 Task: Open a blank google sheet and write heading  Financial WizardAdd Categories in a column and its values below  'Income, Income, Income, Expenses, Expenses, Expenses, Expenses, Expenses, Savings, Savings, Investments, Investments, Debt, Debt & Debt. 'Add Descriptions in next column and its values below  Salary, Freelance Work, Rental Income, Housing, Transportation, Groceries, Utilities, Entertainment, Emergency Fund, Retirement, Stocks, Mutual Funds, Credit Card 1, Credit Card 2 & Student Loan. Add Amount in next column and its values below  $5,000, $1,200, $500, $1,200, $300, $400, $200, $150, $500, $1,000, $500, $300, $200, $100 & $300. Save page Budget Management Template
Action: Mouse moved to (151, 124)
Screenshot: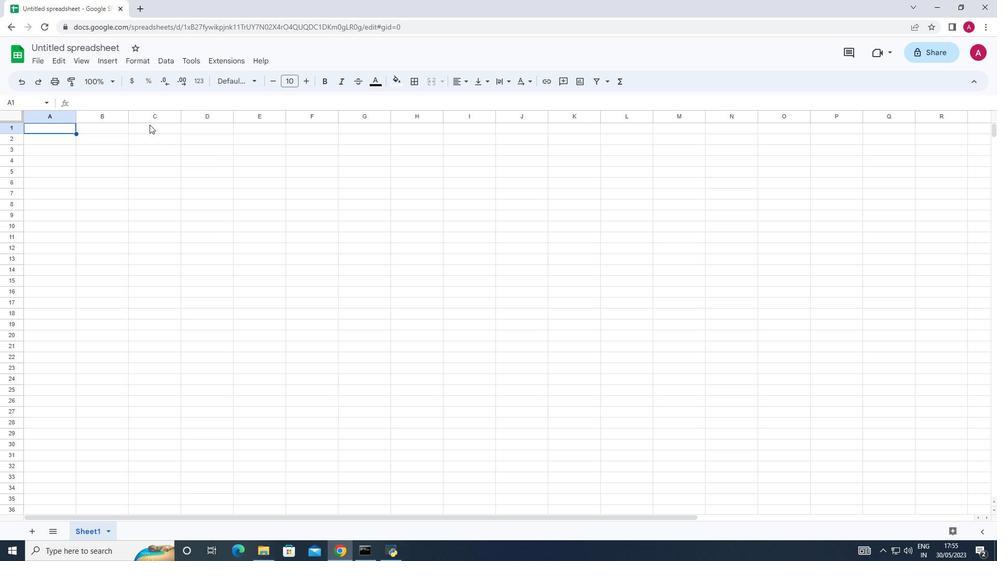 
Action: Mouse pressed left at (151, 124)
Screenshot: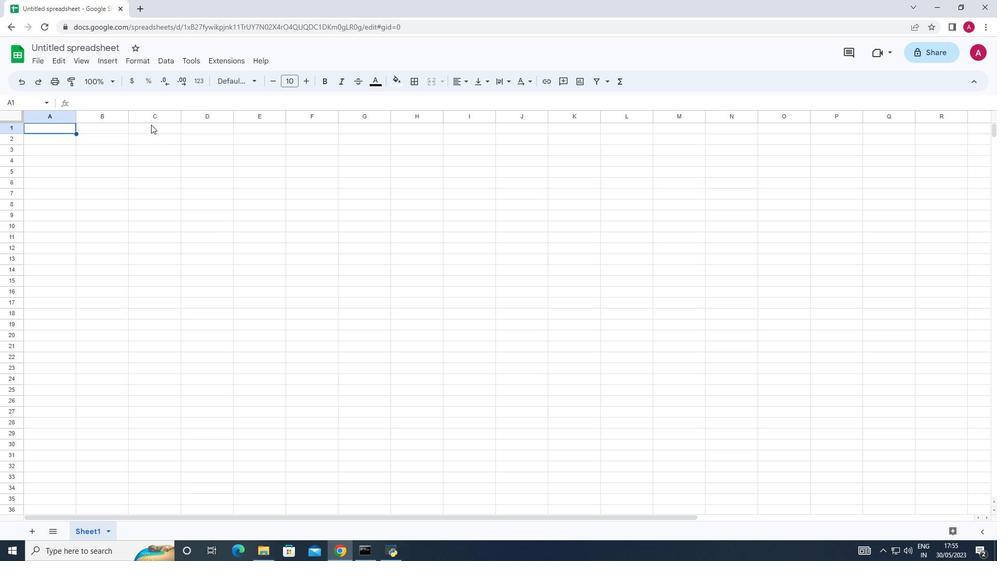 
Action: Key pressed <Key.shift>Financial<Key.space><Key.shift>W
Screenshot: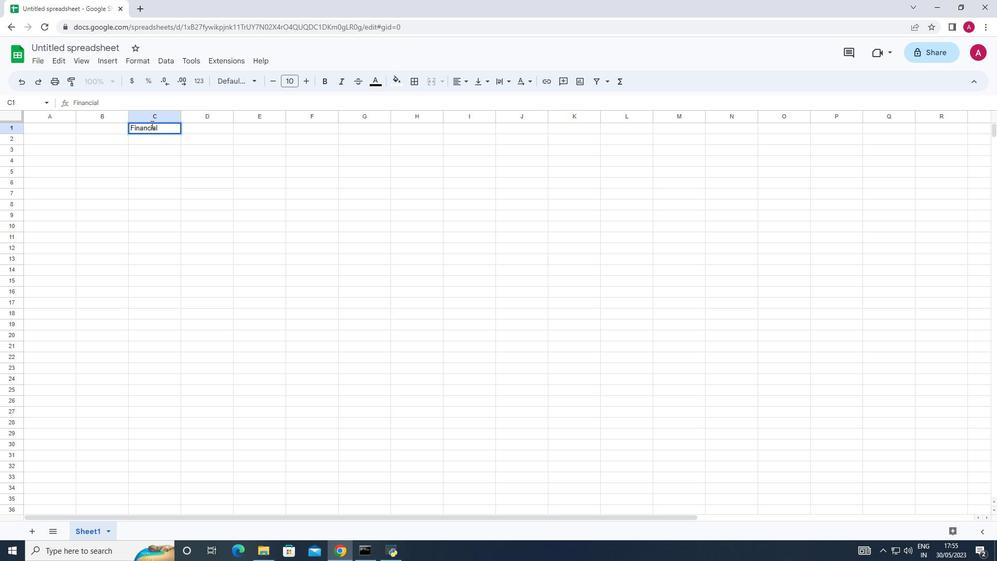 
Action: Mouse moved to (285, 87)
Screenshot: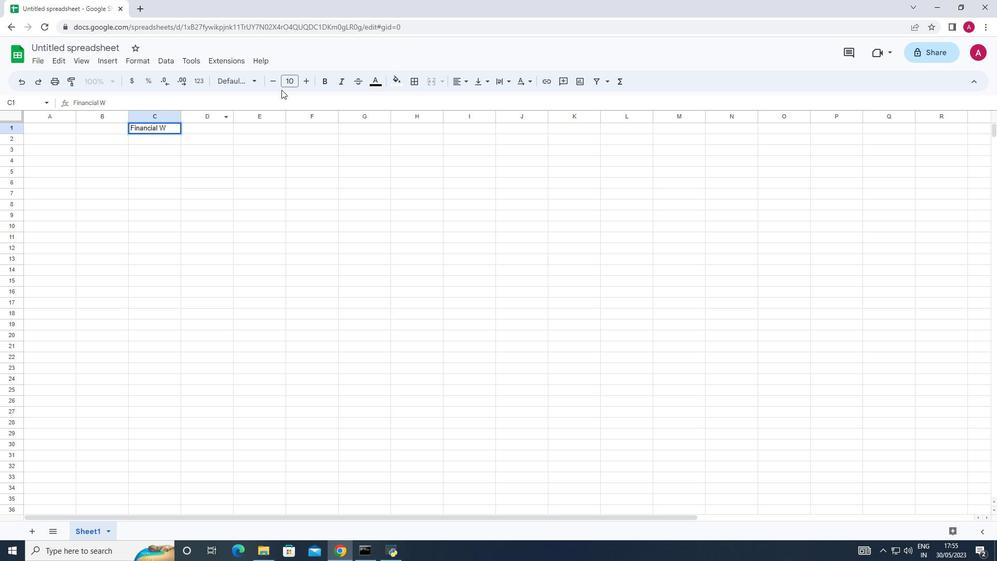 
Action: Key pressed izard<Key.shift>Add
Screenshot: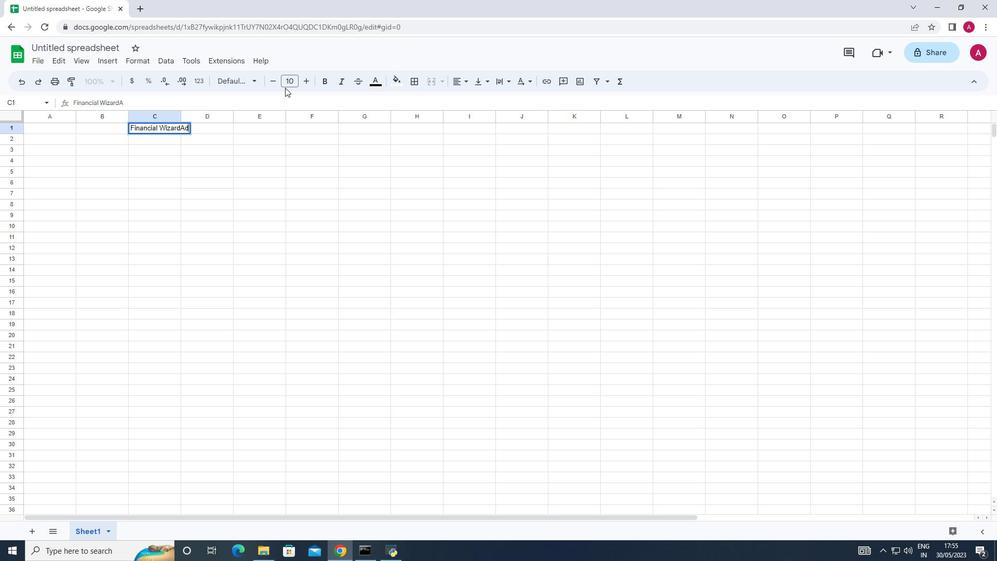 
Action: Mouse moved to (64, 136)
Screenshot: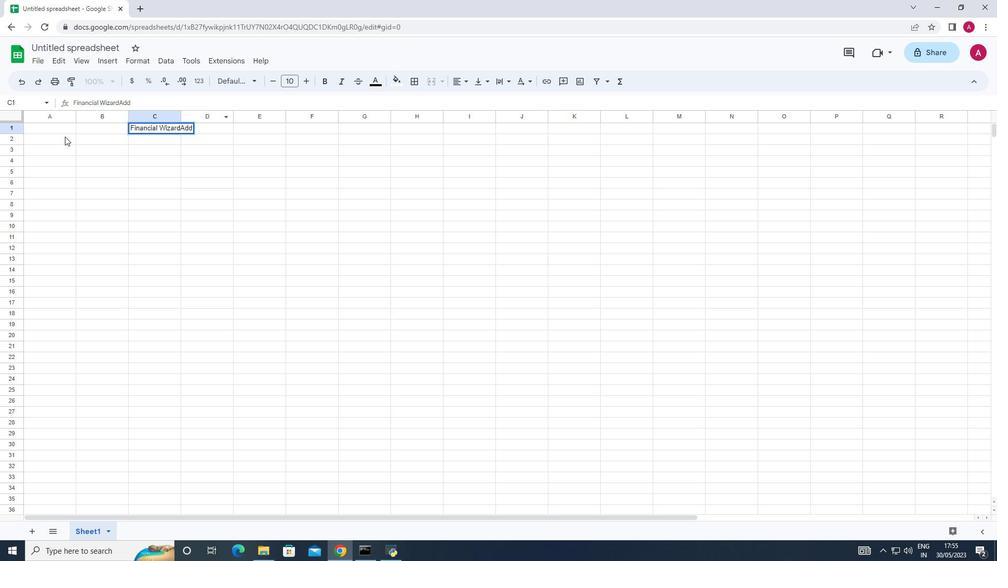 
Action: Mouse pressed left at (64, 136)
Screenshot: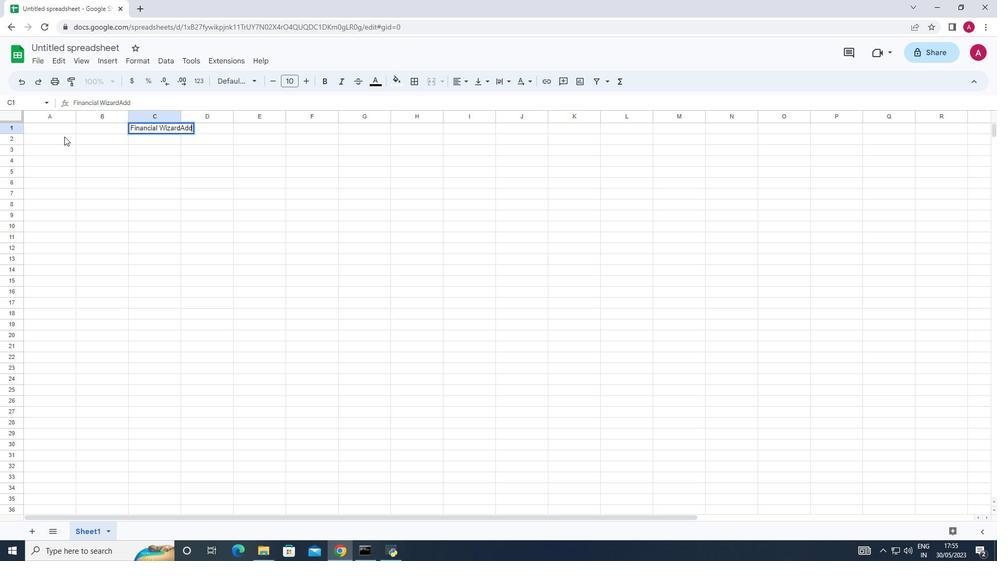 
Action: Key pressed <Key.shift>Categories
Screenshot: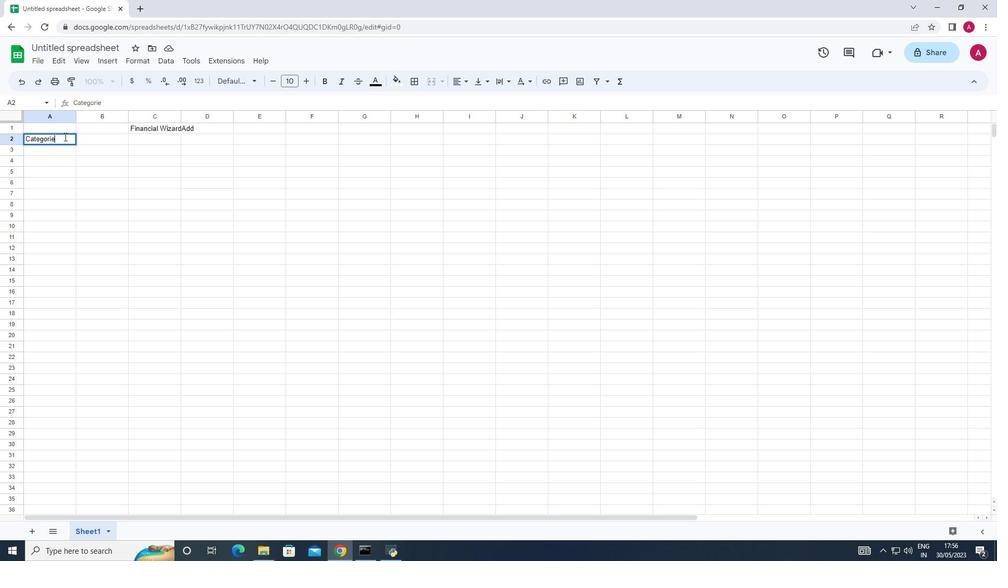 
Action: Mouse moved to (57, 148)
Screenshot: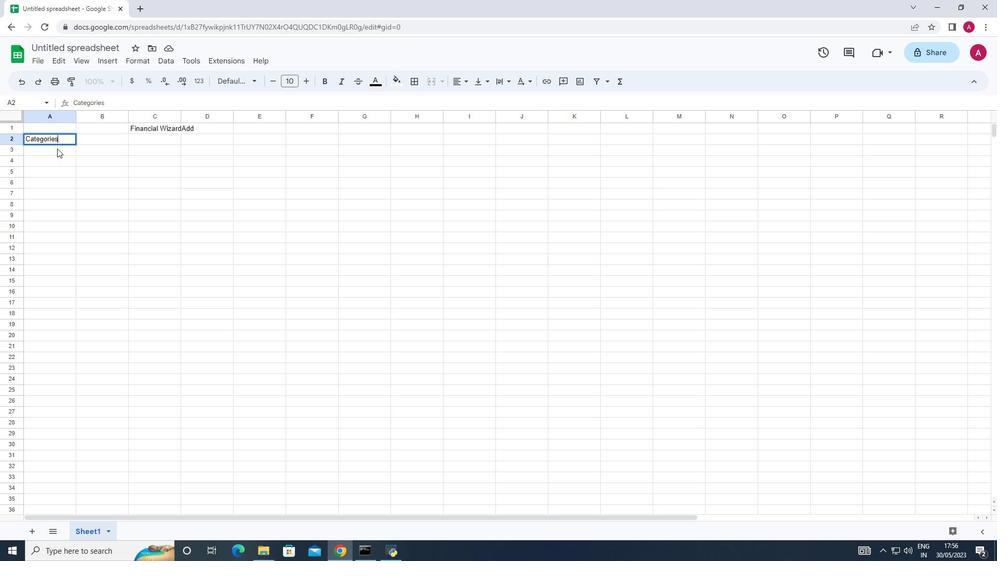 
Action: Mouse pressed left at (57, 148)
Screenshot: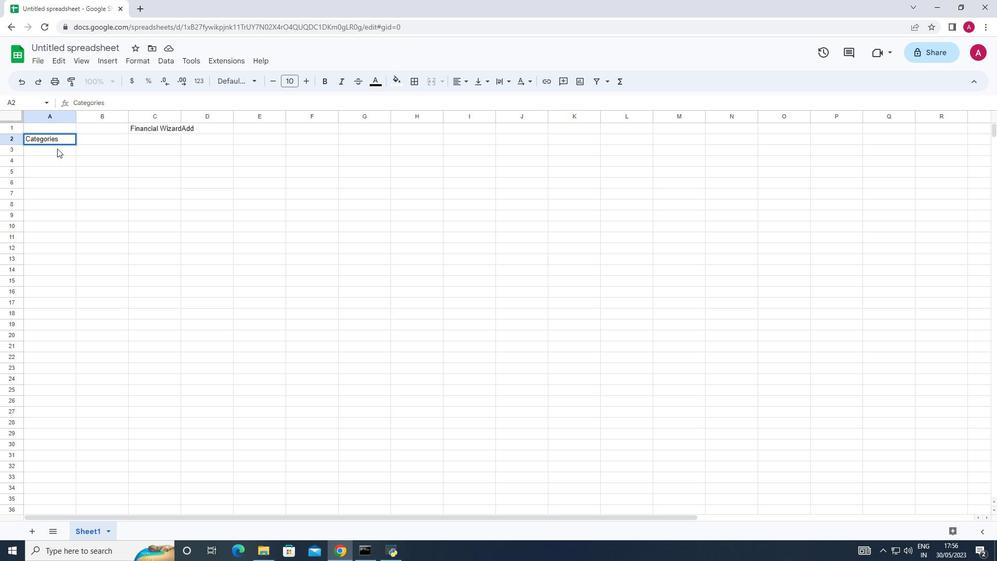 
Action: Mouse moved to (56, 148)
Screenshot: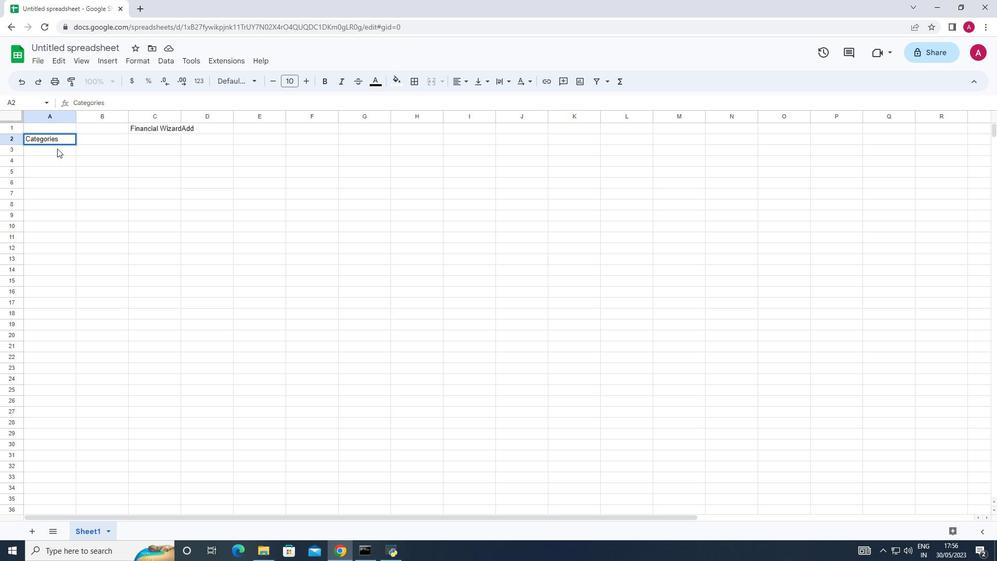 
Action: Key pressed <Key.shift_r><Key.shift_r><Key.shift_r><Key.shift_r>In
Screenshot: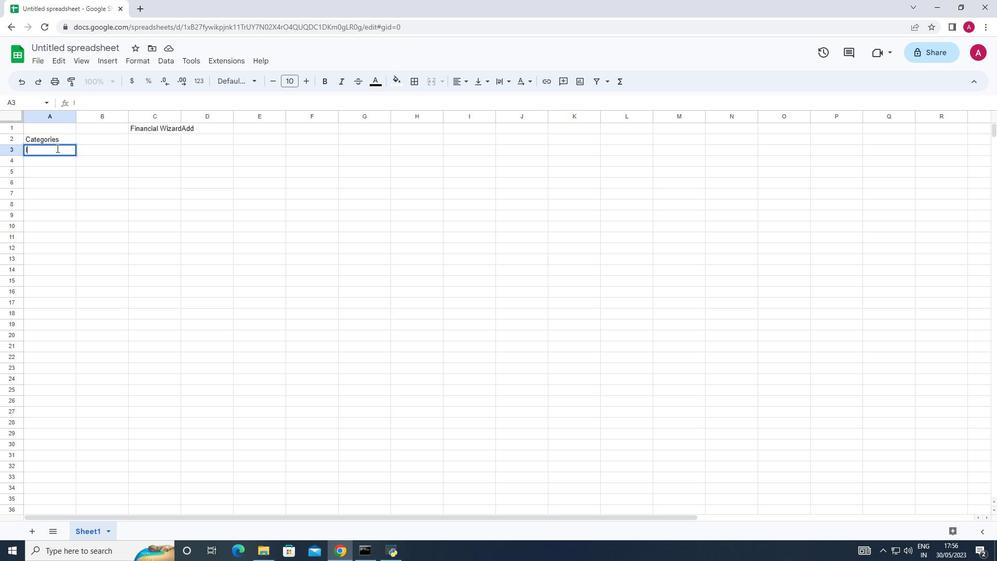
Action: Mouse moved to (63, 143)
Screenshot: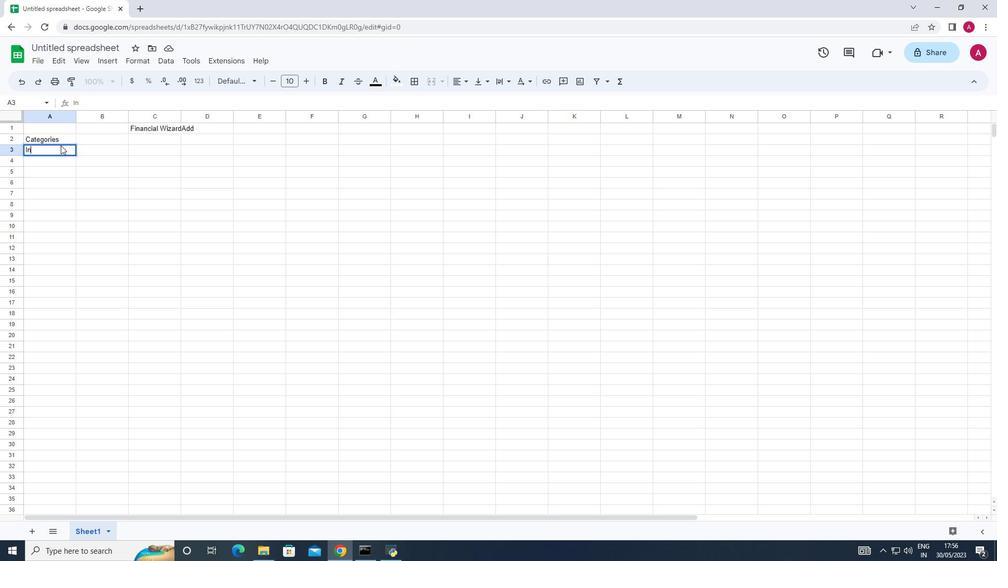 
Action: Key pressed come<Key.down>
Screenshot: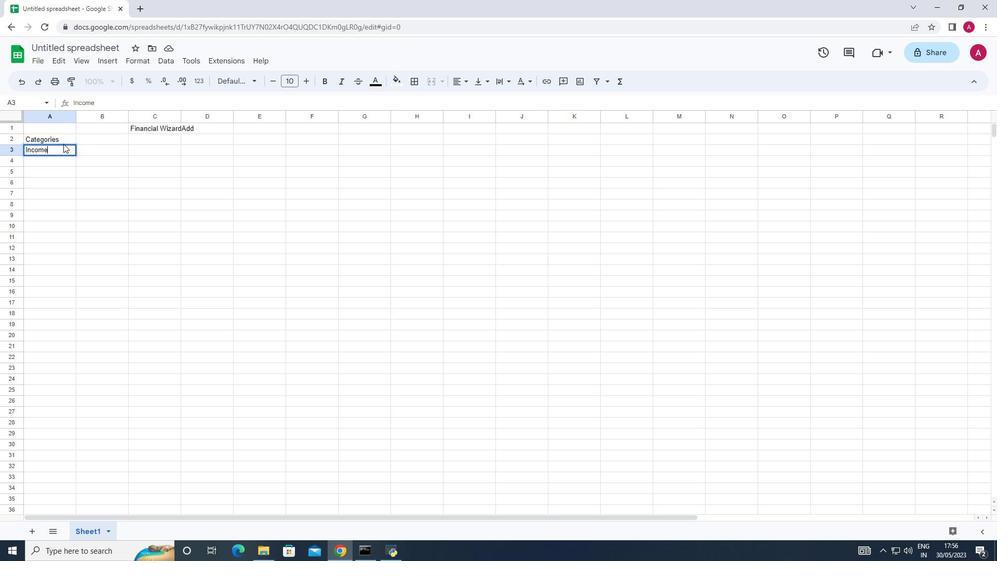 
Action: Mouse moved to (155, 94)
Screenshot: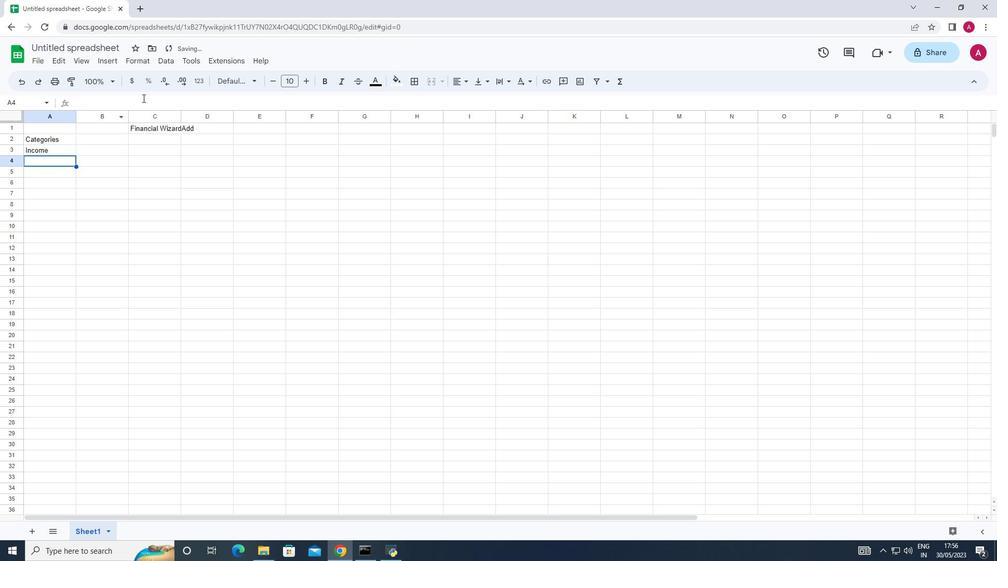 
Action: Key pressed <Key.shift_r>Income<Key.down><Key.shift_r>In<Key.down><Key.shift>Expenses<Key.down><Key.shift>Ex<Key.down>e<Key.down>e<Key.down>e<Key.down><Key.shift>Savings<Key.down>sa<Key.down>in<Key.backspace><Key.backspace><Key.backspace><Key.backspace><Key.shift_r>Investments<Key.down><Key.shift_r>Inves<Key.down><Key.shift>Debt<Key.down><Key.shift>Debt<Key.down><Key.shift>Debt
Screenshot: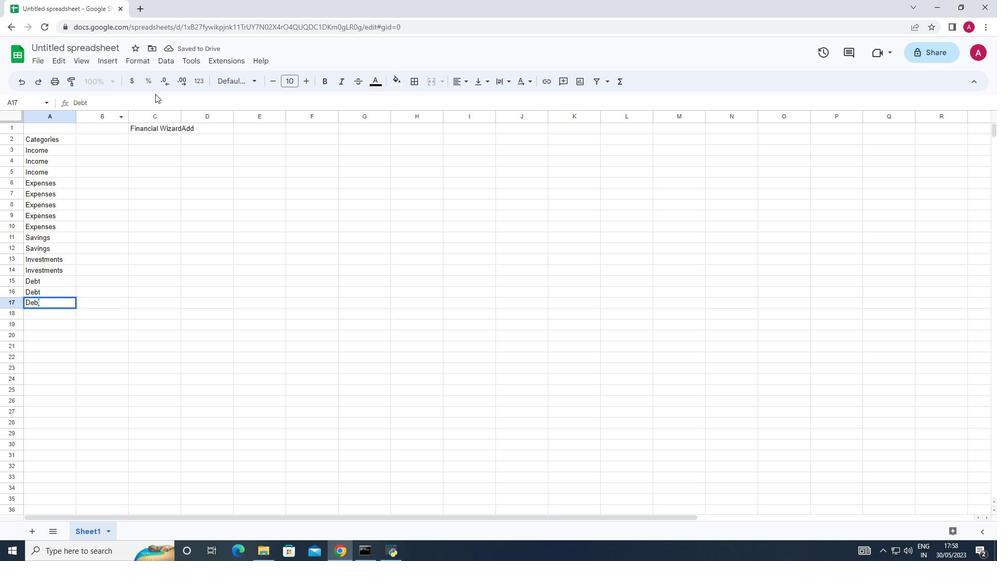 
Action: Mouse moved to (100, 140)
Screenshot: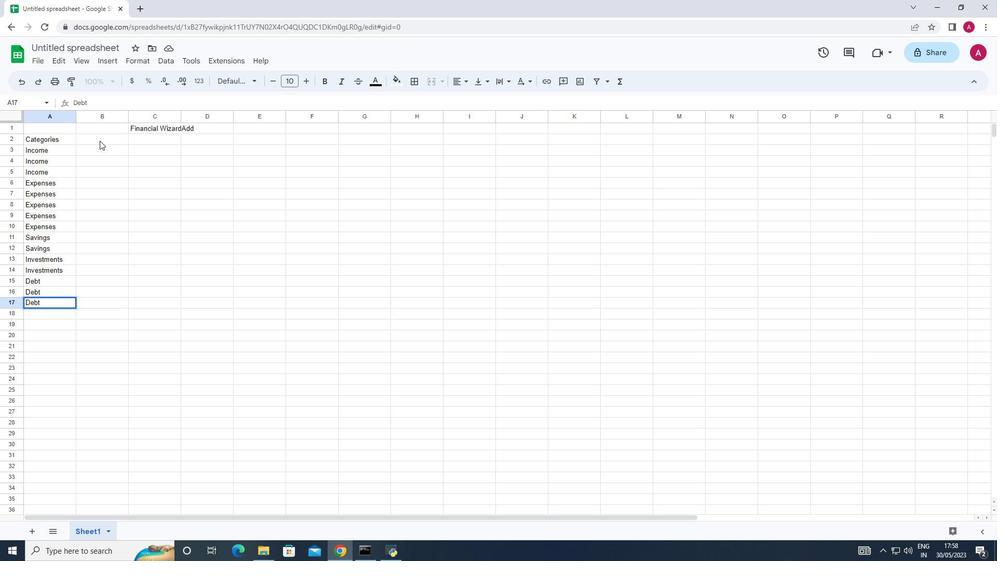 
Action: Mouse pressed left at (100, 140)
Screenshot: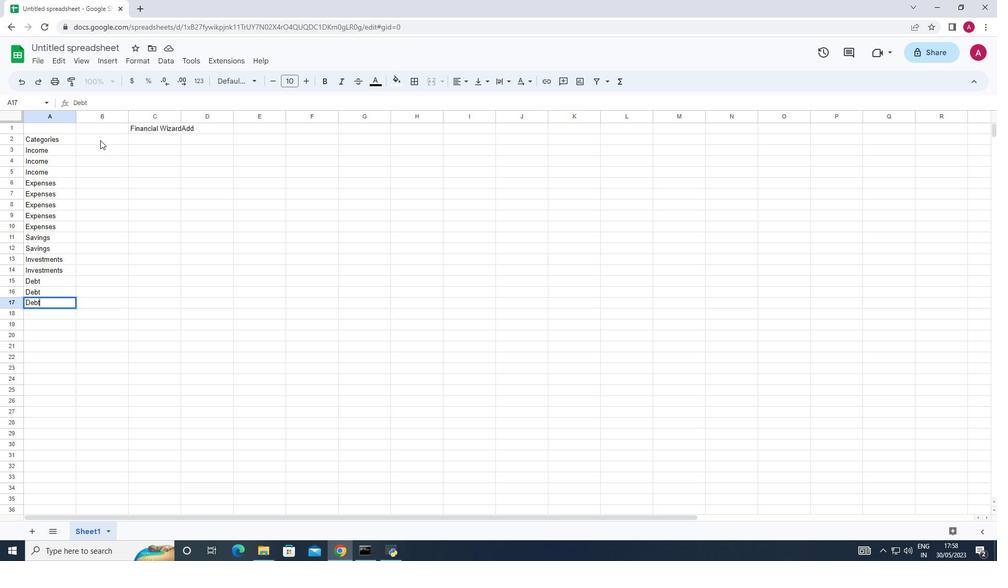 
Action: Key pressed <Key.shift>Descripttions
Screenshot: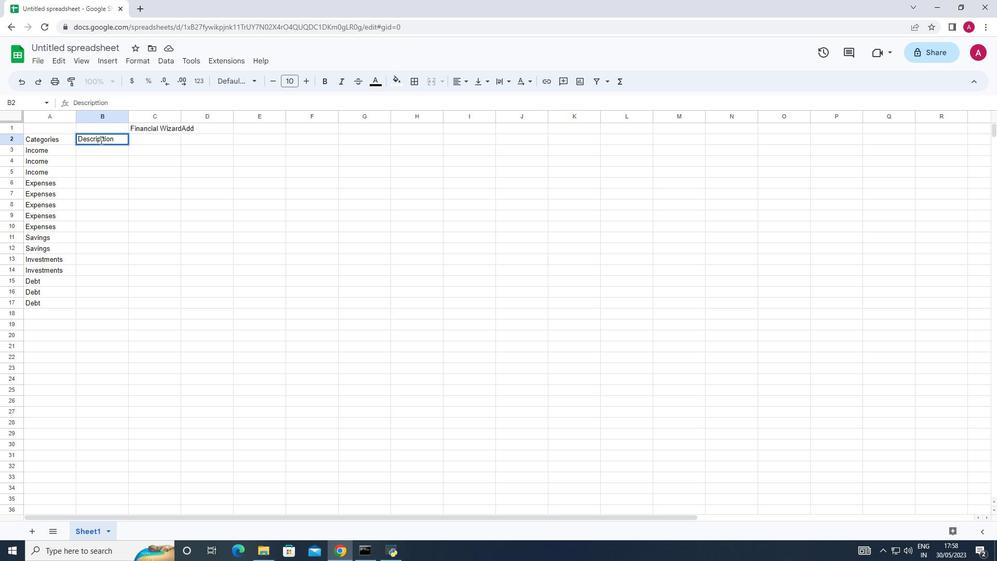 
Action: Mouse moved to (87, 154)
Screenshot: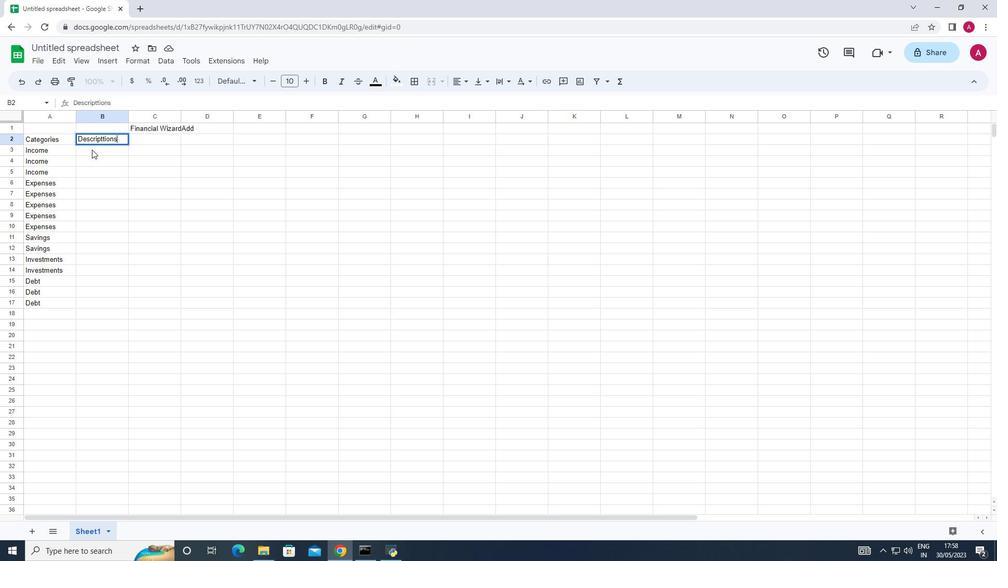
Action: Mouse pressed left at (87, 154)
Screenshot: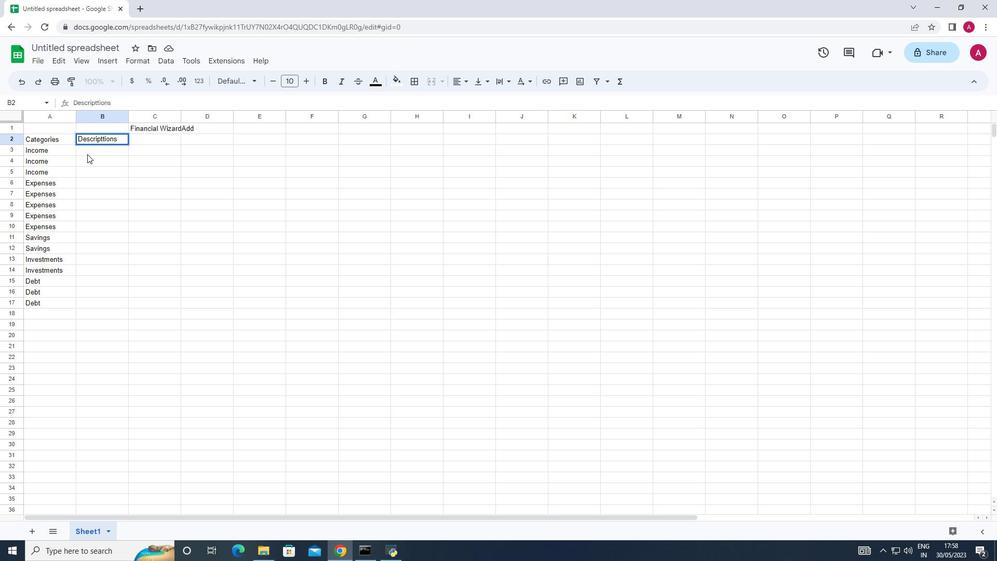 
Action: Mouse moved to (87, 154)
Screenshot: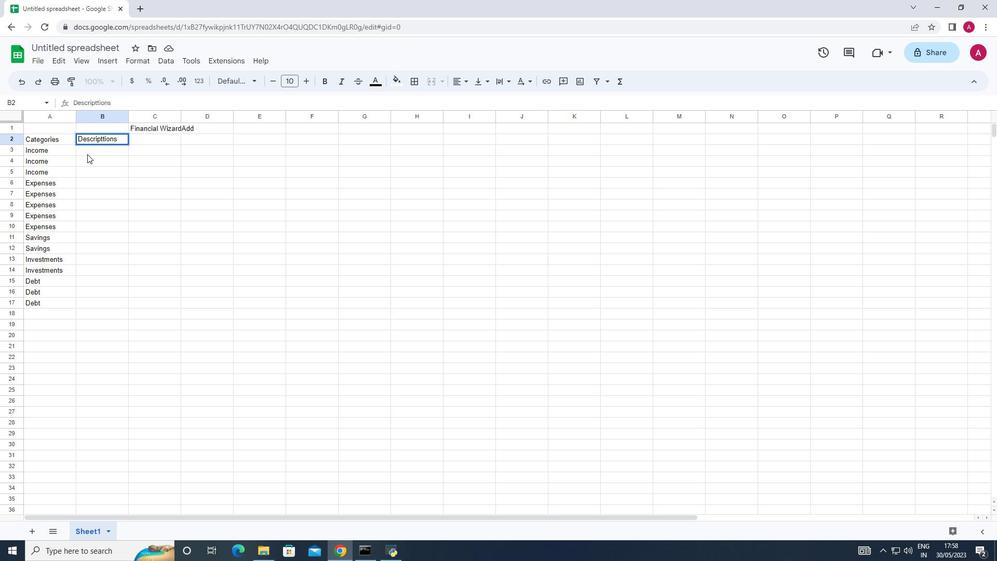 
Action: Key pressed <Key.shift>Salary<Key.down><Key.shift>Freelance<Key.space><Key.shift>Work<Key.down><Key.shift>Rental<Key.space><Key.shift>Income<Key.down><Key.shift><Key.shift><Key.shift><Key.shift><Key.shift><Key.shift><Key.shift><Key.shift><Key.shift>HOusing<Key.down><Key.shift>Transportation<Key.down><Key.shift>Groceries<Key.down><Key.shift_r><Key.shift_r><Key.shift_r><Key.shift_r>Utilities<Key.down><Key.shift>Enterainment<Key.down><Key.shift>Emergency<Key.space><Key.shift_r><Key.shift_r><Key.shift_r><Key.shift_r><Key.shift_r><Key.shift_r><Key.shift_r><Key.shift_r><Key.shift_r><Key.shift_r><Key.shift_r><Key.shift_r><Key.shift_r><Key.shift_r><Key.shift_r><Key.shift_r><Key.shift_r><Key.shift_r><Key.shift_r><Key.shift_r><Key.shift_r><Key.shift_r><Key.shift_r>Fund<Key.down><Key.shift>Retirement<Key.down><Key.shift>Stocks<Key.down><Key.shift_r>Mutual<Key.space><Key.shift>Funds<Key.down><Key.shift>Credit<Key.space><Key.shift>Card1<Key.down><Key.shift>Credit<Key.space><Key.shift>Card2<Key.down><Key.shift><Key.shift><Key.shift>Student<Key.space><Key.shift>Loan
Screenshot: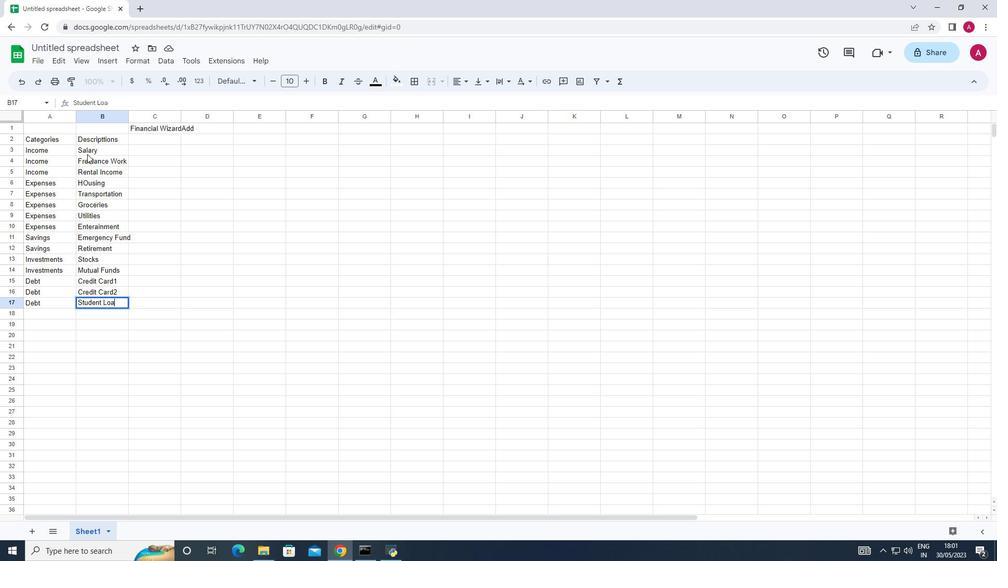 
Action: Mouse moved to (150, 141)
Screenshot: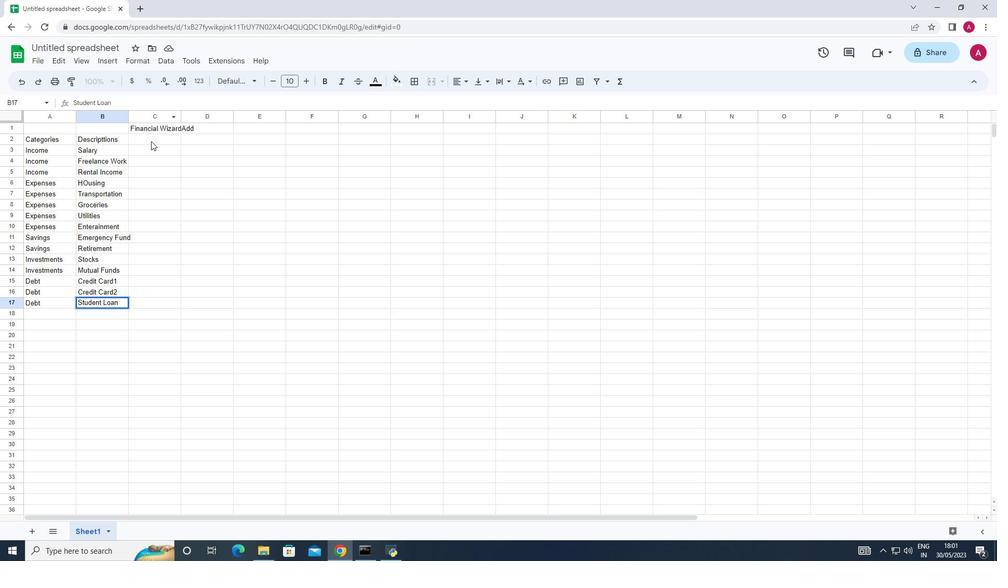 
Action: Mouse pressed left at (150, 141)
Screenshot: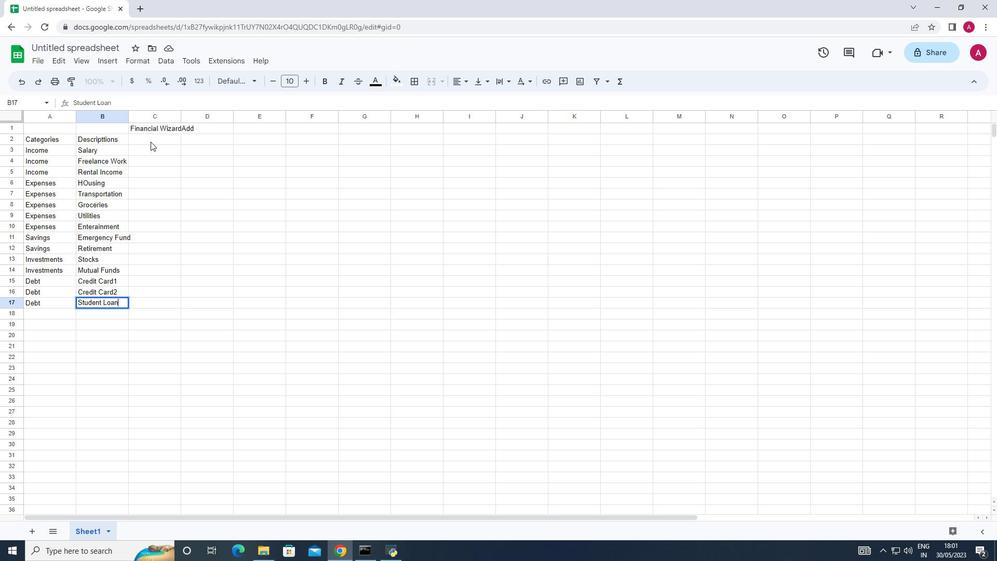 
Action: Key pressed <Key.shift>Amount
Screenshot: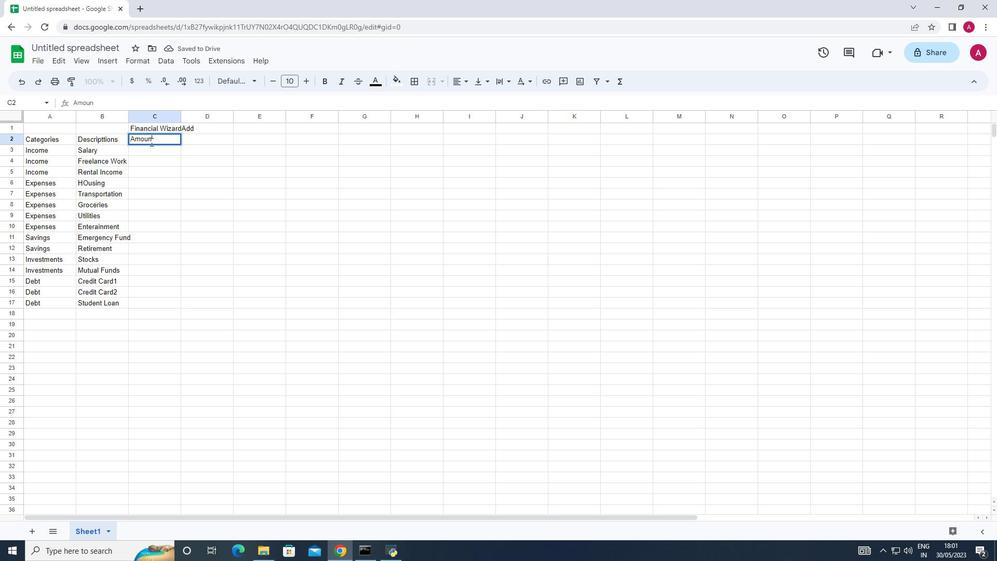 
Action: Mouse moved to (153, 147)
Screenshot: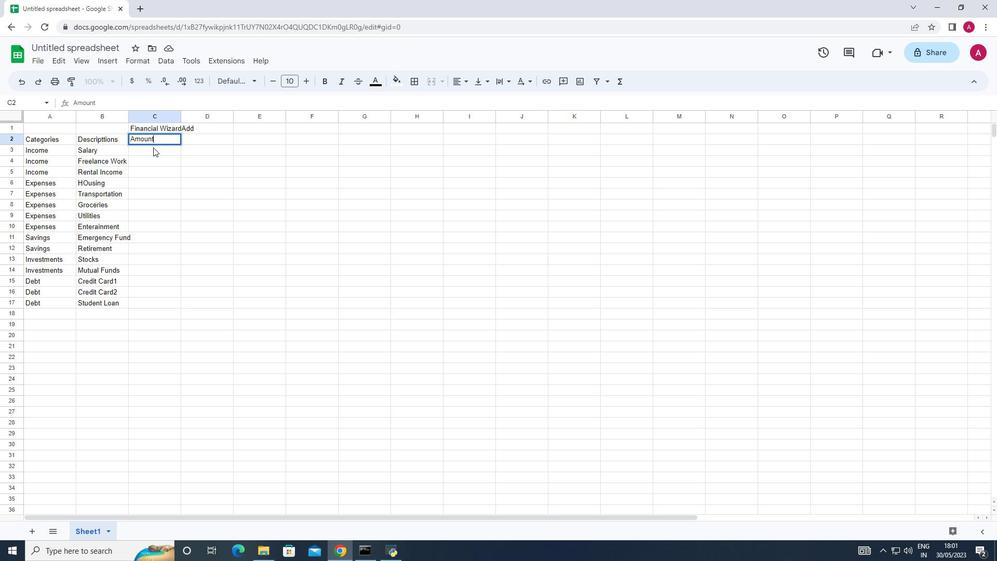 
Action: Mouse pressed left at (153, 147)
Screenshot: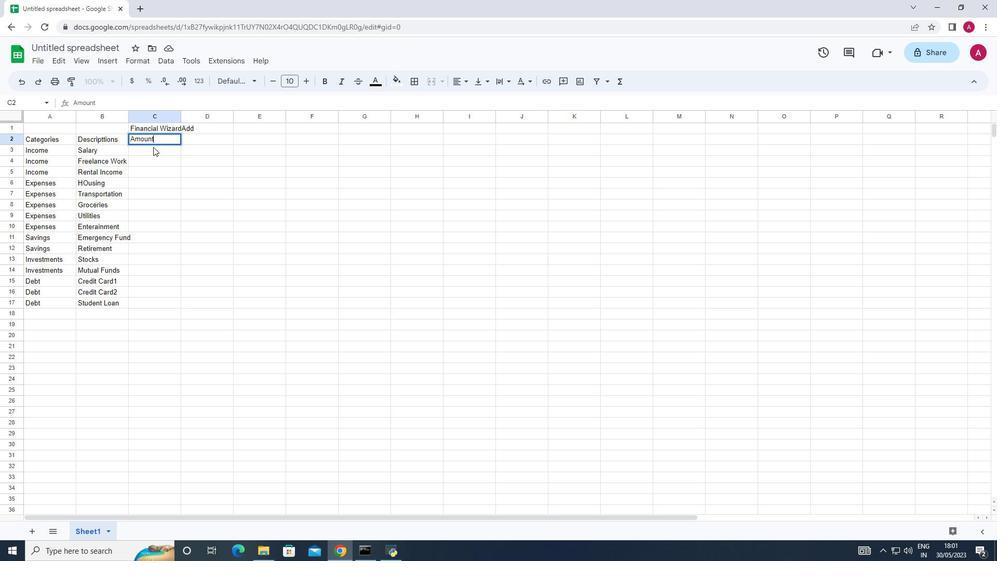 
Action: Key pressed 5
Screenshot: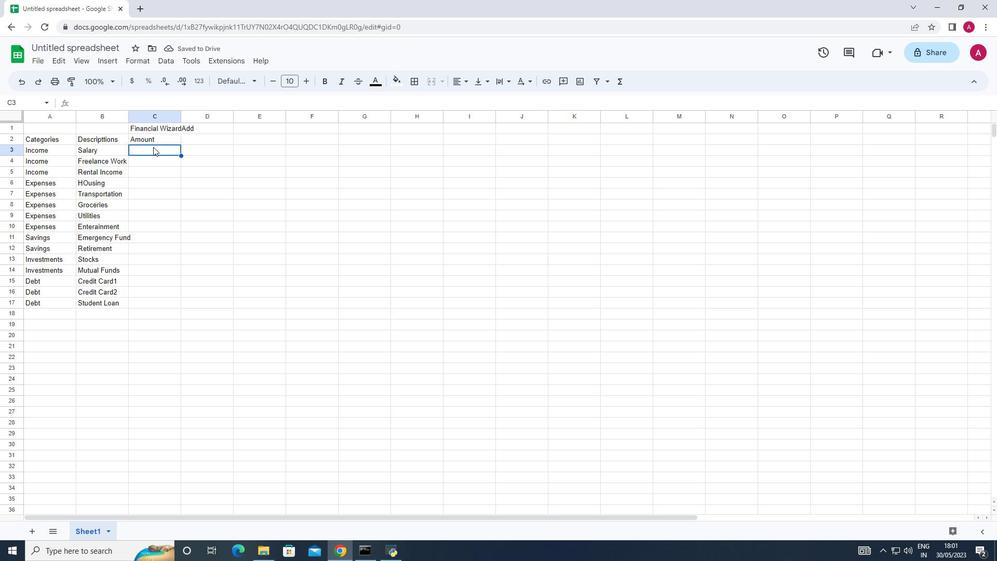 
Action: Mouse moved to (176, 207)
Screenshot: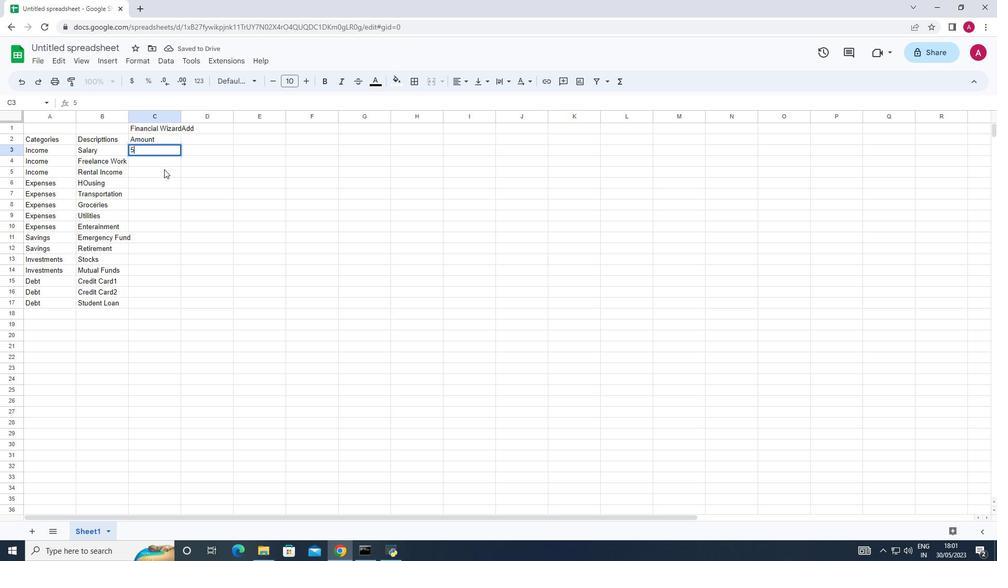 
Action: Key pressed 0
Screenshot: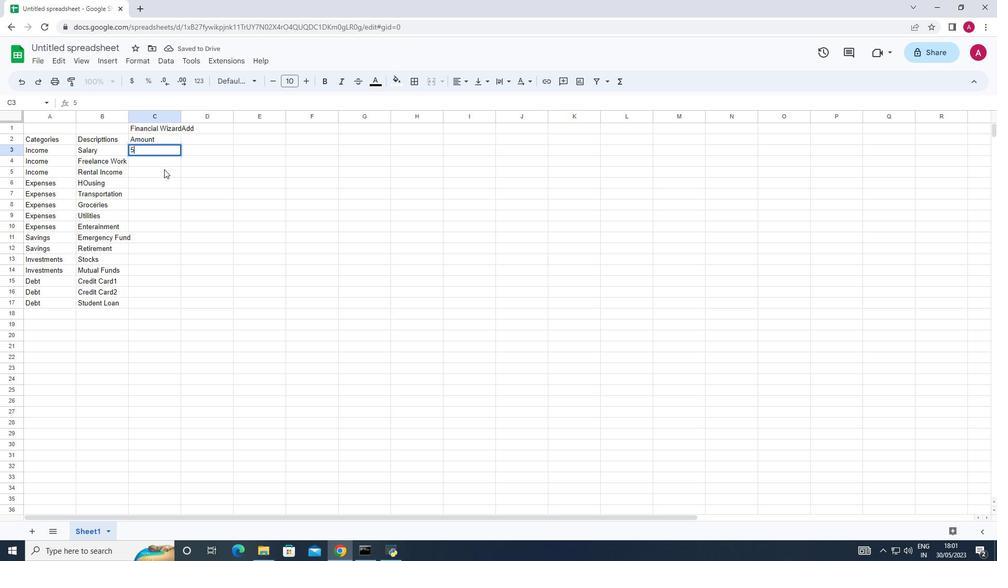 
Action: Mouse moved to (176, 209)
Screenshot: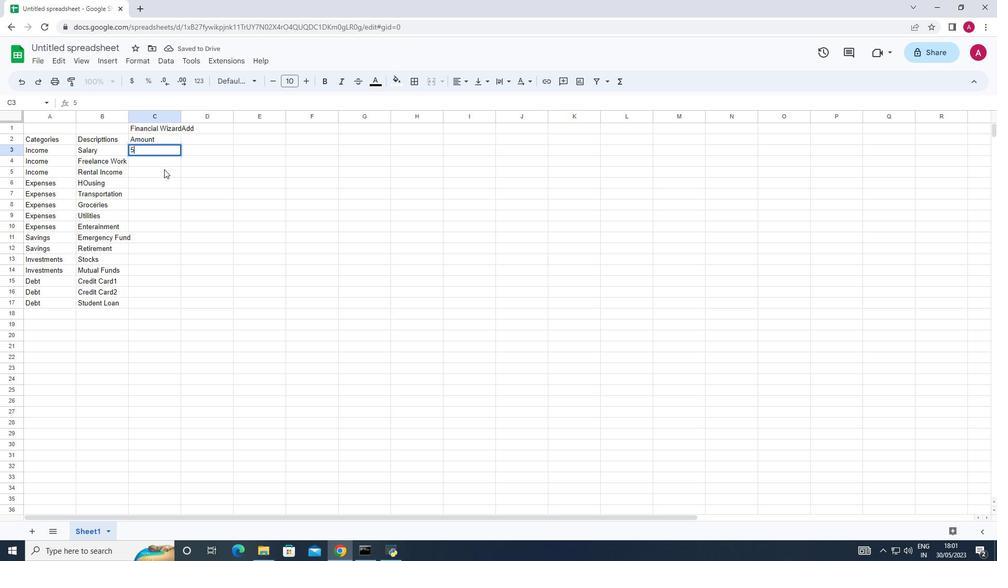 
Action: Key pressed 00
Screenshot: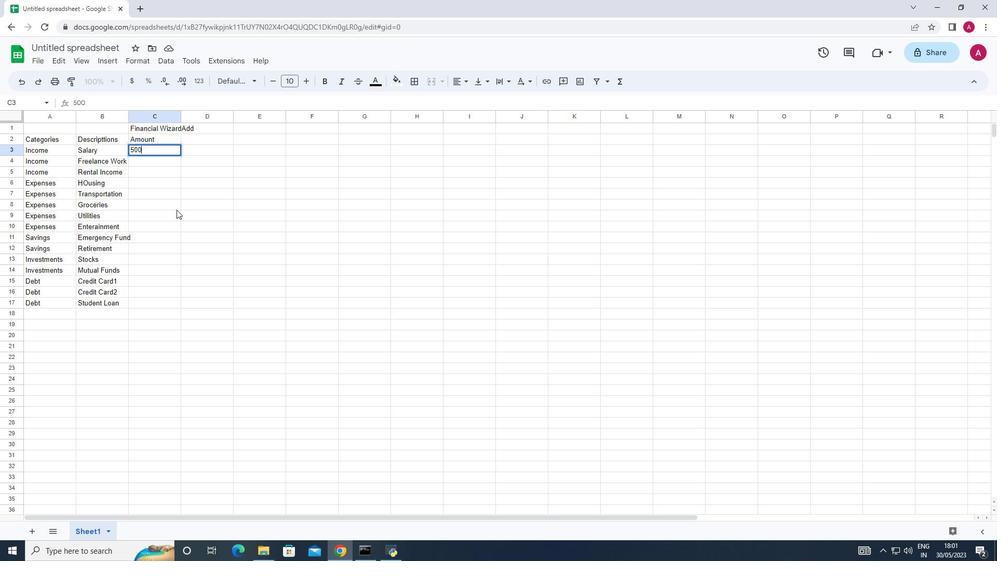 
Action: Mouse moved to (330, 173)
Screenshot: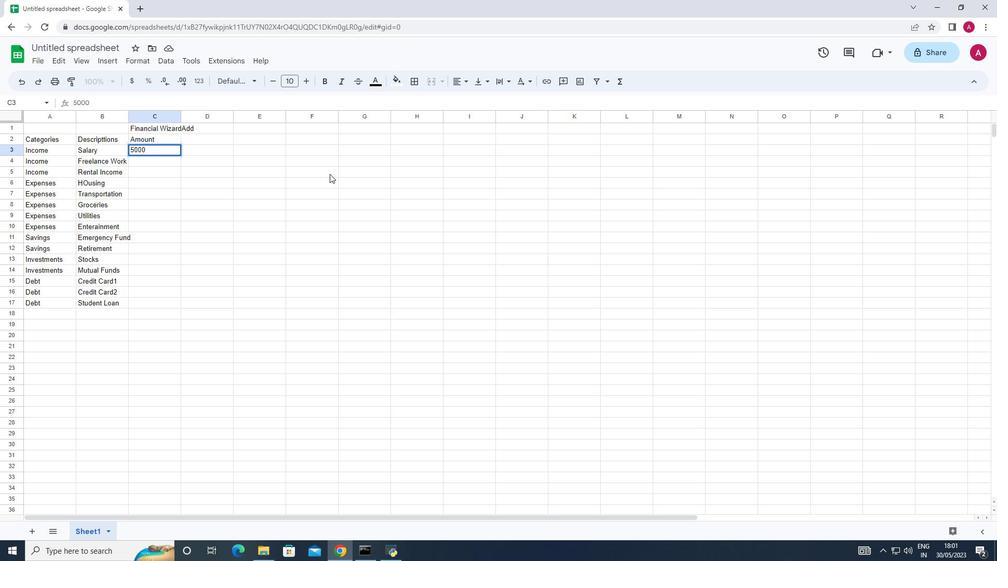 
Action: Key pressed <Key.down>1200<Key.down>500<Key.down>1200<Key.down>300<Key.down>400<Key.down>200<Key.down>150<Key.down>500<Key.down>1000<Key.down>500<Key.down>300<Key.down>200<Key.down>100<Key.down>300
Screenshot: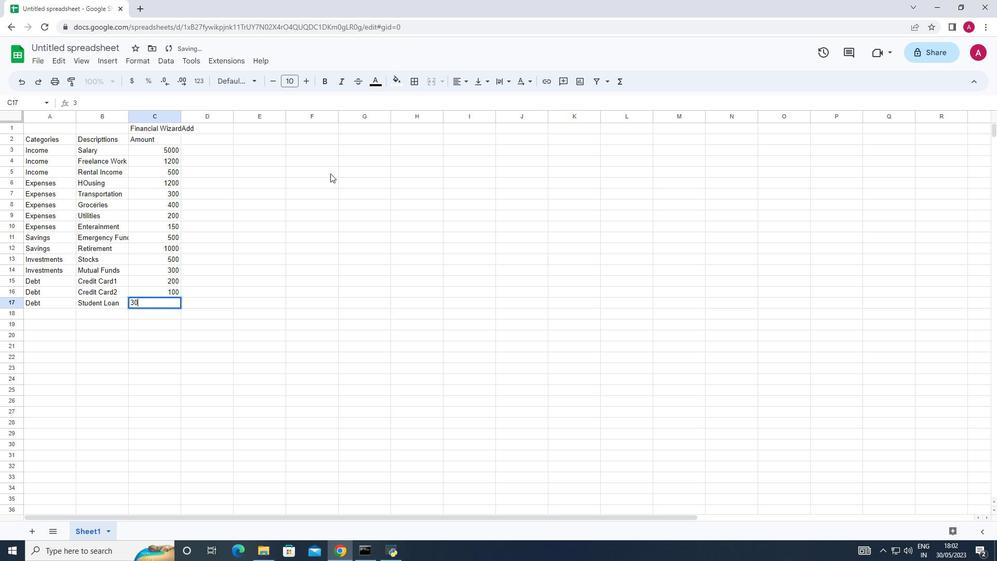 
Action: Mouse moved to (166, 146)
Screenshot: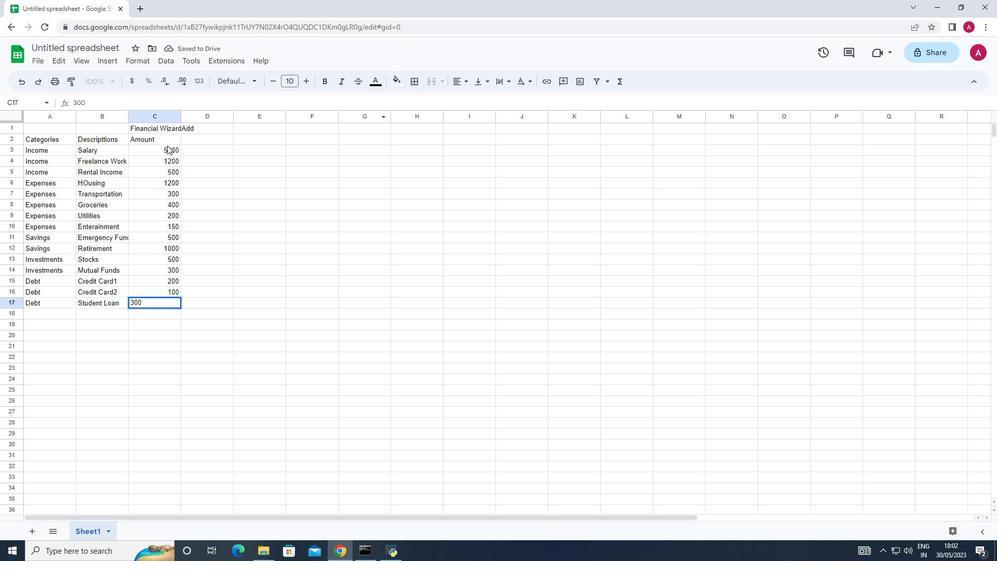 
Action: Mouse pressed left at (166, 146)
Screenshot: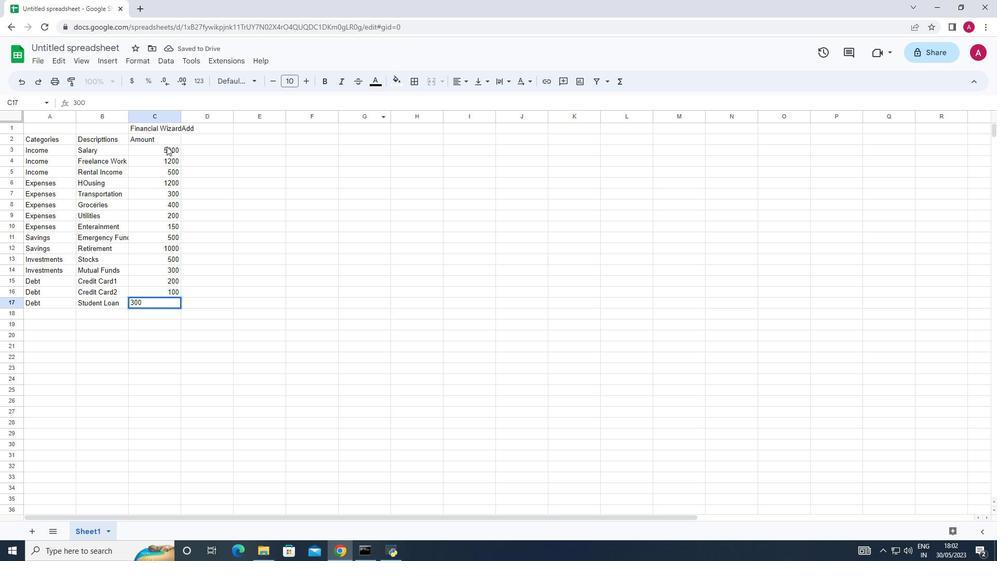 
Action: Mouse moved to (131, 80)
Screenshot: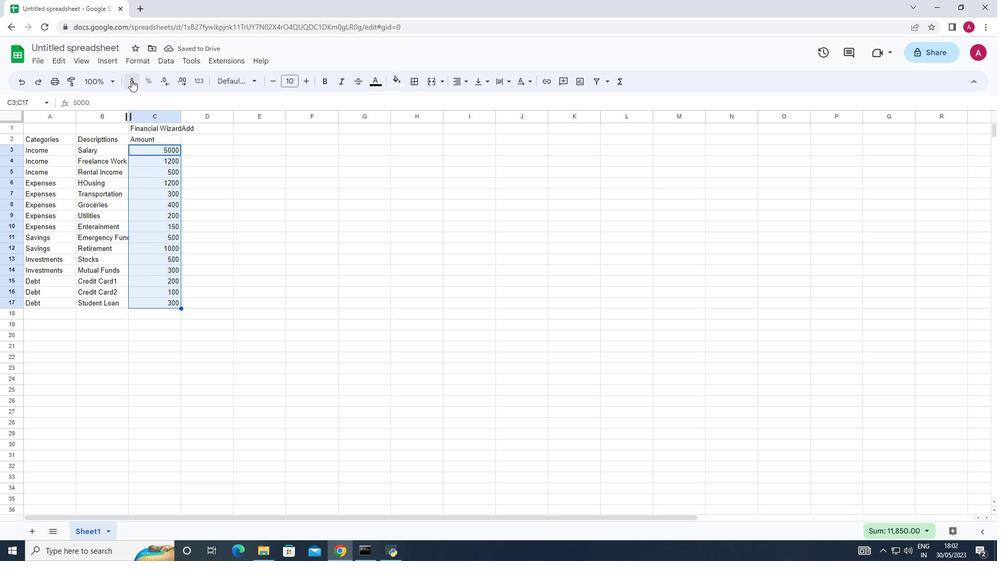 
Action: Mouse pressed left at (131, 80)
Screenshot: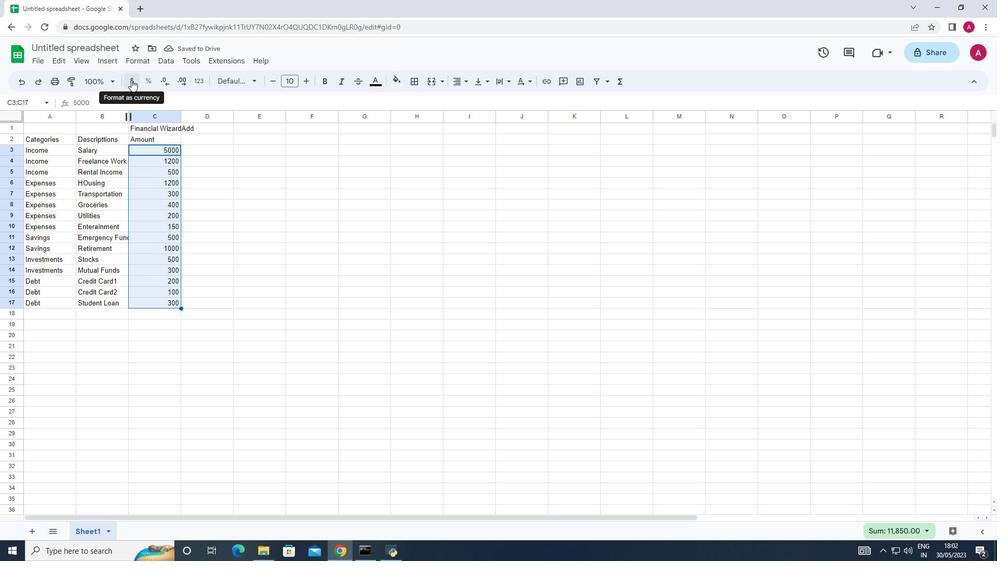 
Action: Mouse moved to (64, 45)
Screenshot: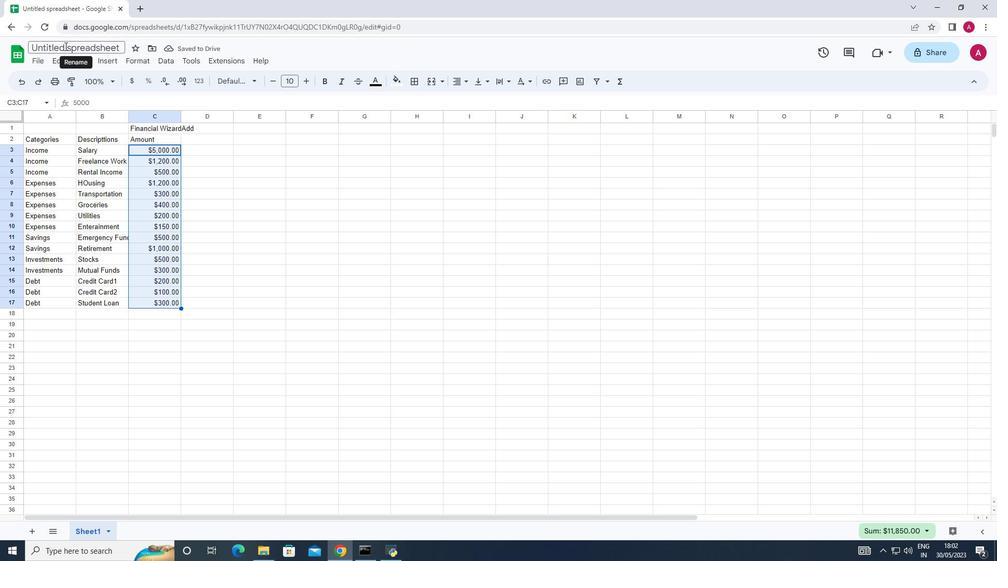 
Action: Mouse pressed left at (64, 45)
Screenshot: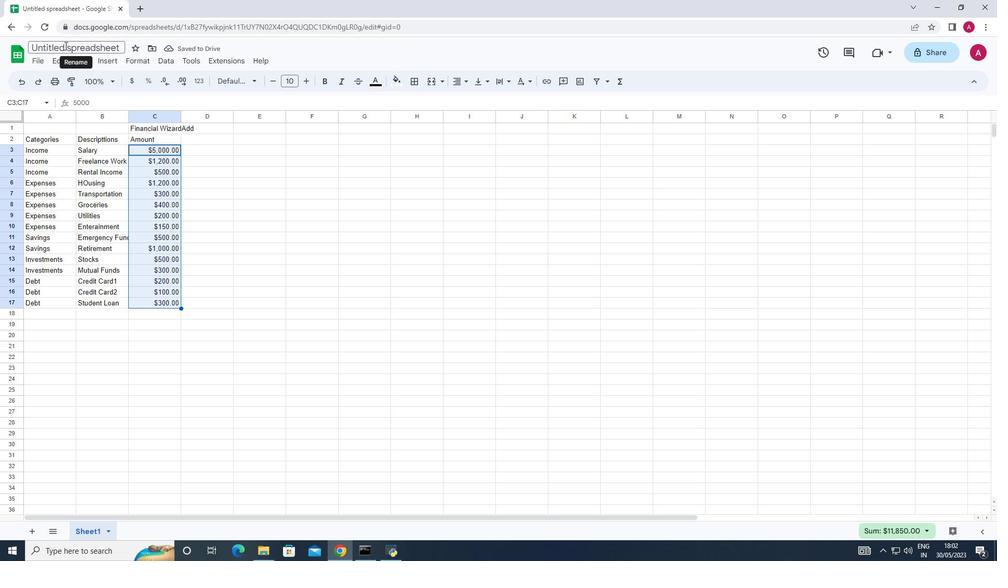 
Action: Key pressed <Key.shift>Budget<Key.space><Key.shift>Management<Key.space><Key.shift>Templates<Key.backspace><Key.enter>
Screenshot: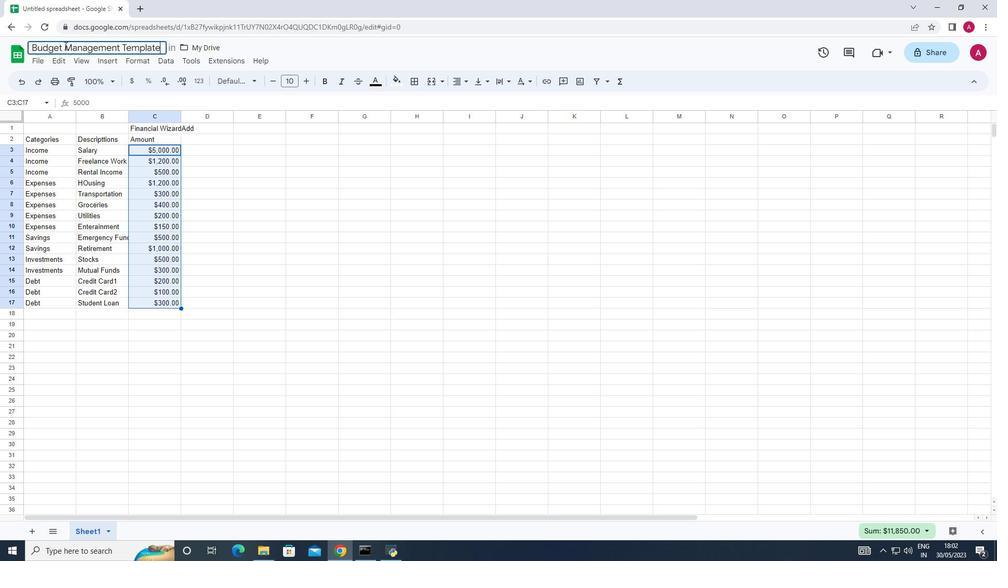 
Action: Mouse moved to (224, 226)
Screenshot: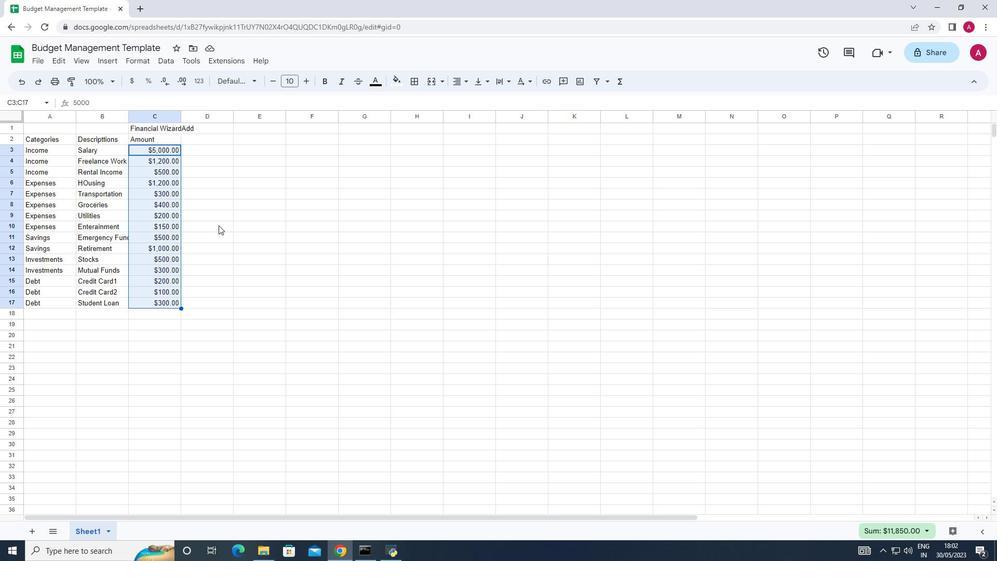 
Action: Mouse pressed left at (224, 226)
Screenshot: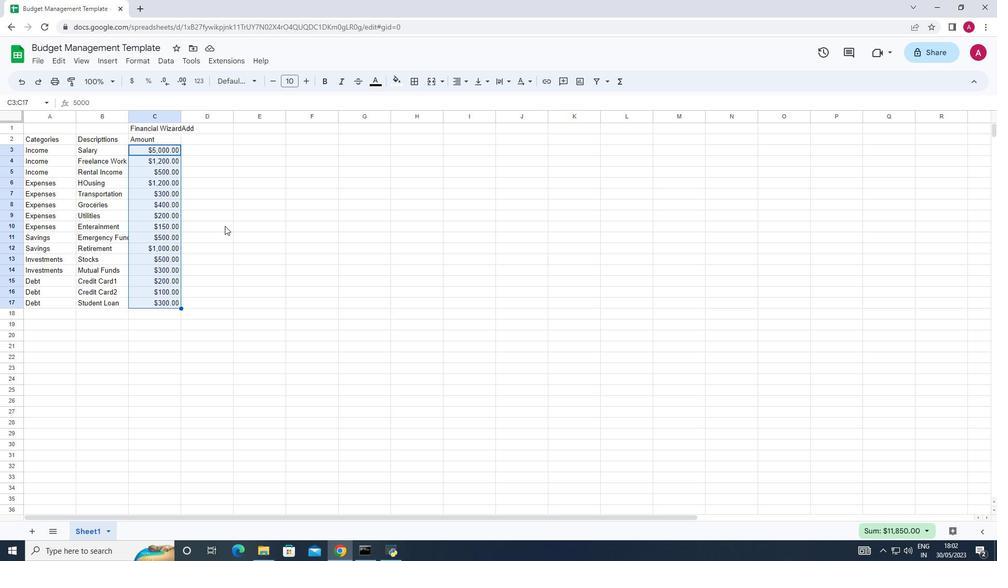 
